 Task: Change the audio output module to WaveOut audio output.
Action: Mouse moved to (127, 14)
Screenshot: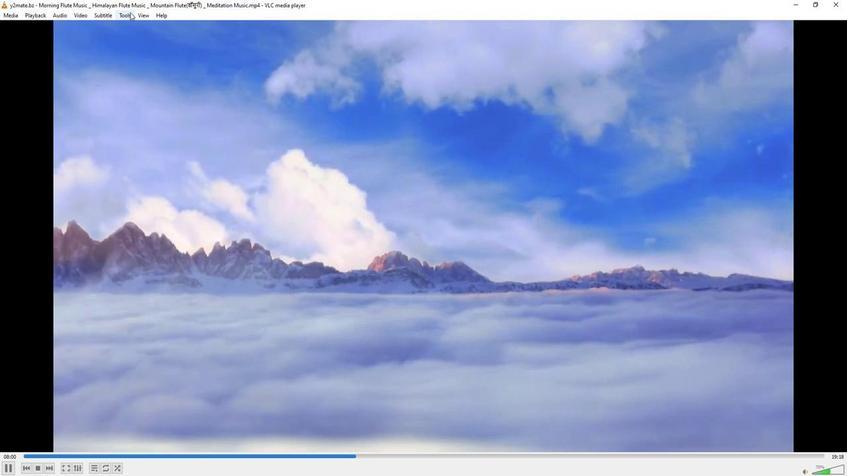 
Action: Mouse pressed left at (127, 14)
Screenshot: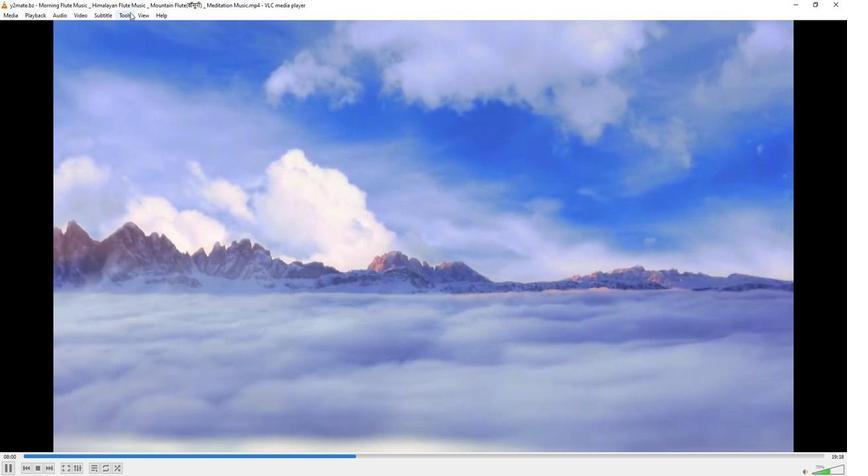 
Action: Mouse moved to (127, 120)
Screenshot: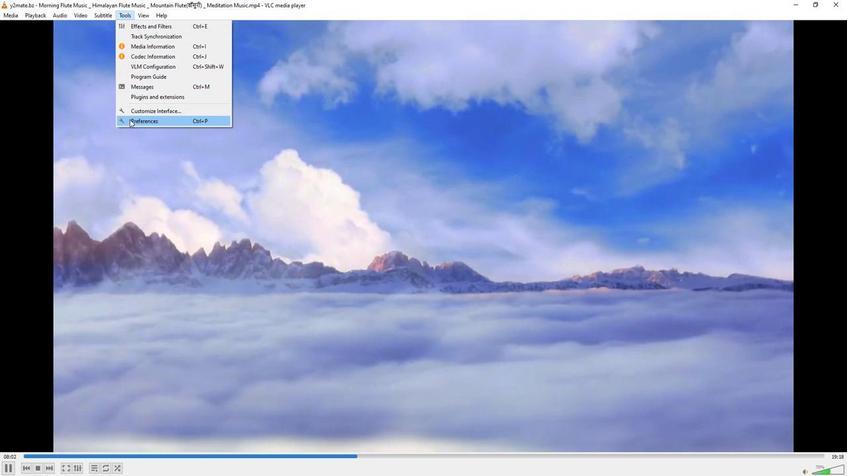 
Action: Mouse pressed left at (127, 120)
Screenshot: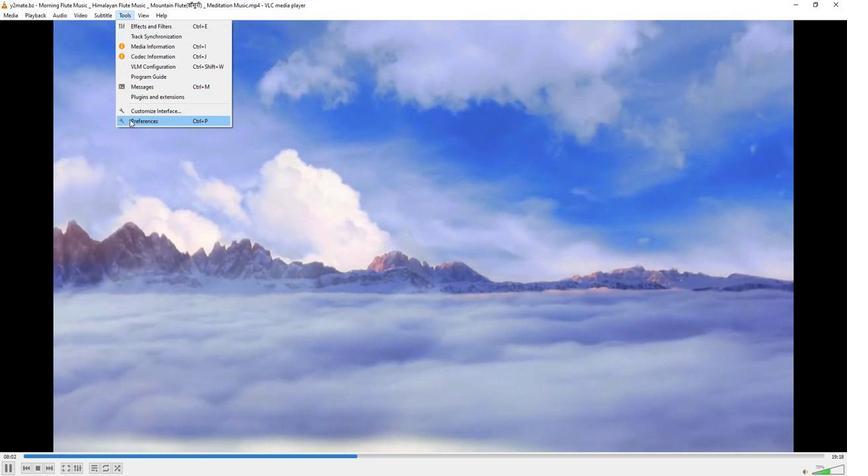 
Action: Mouse moved to (278, 388)
Screenshot: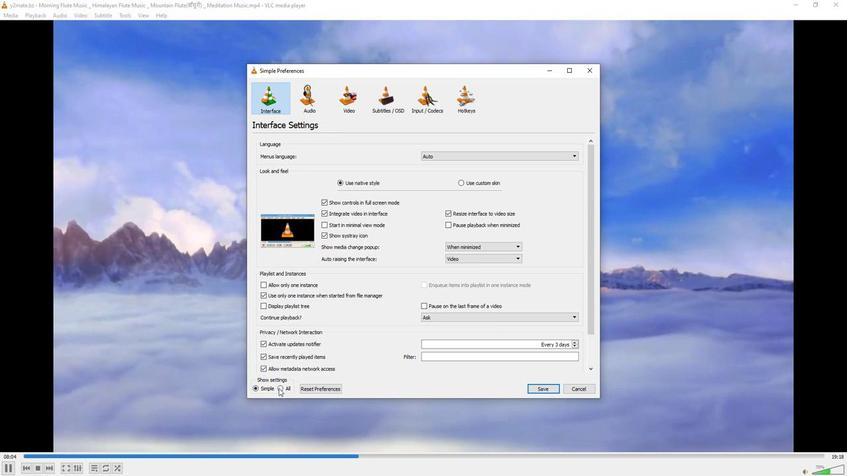 
Action: Mouse pressed left at (278, 388)
Screenshot: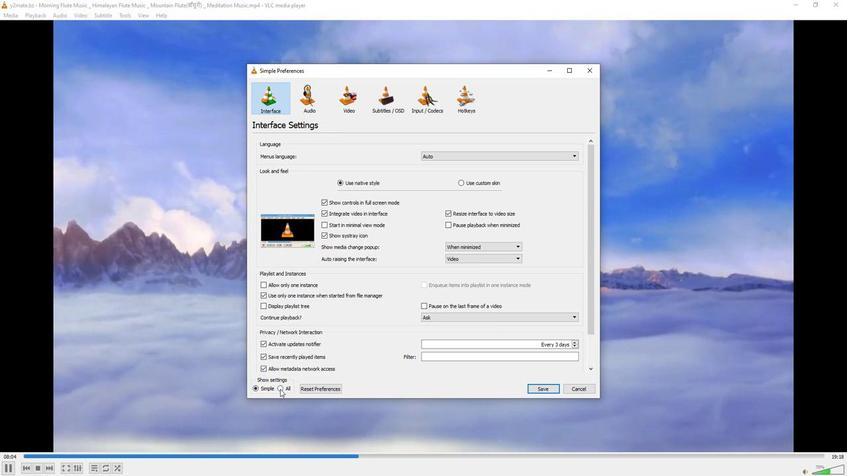 
Action: Mouse moved to (301, 203)
Screenshot: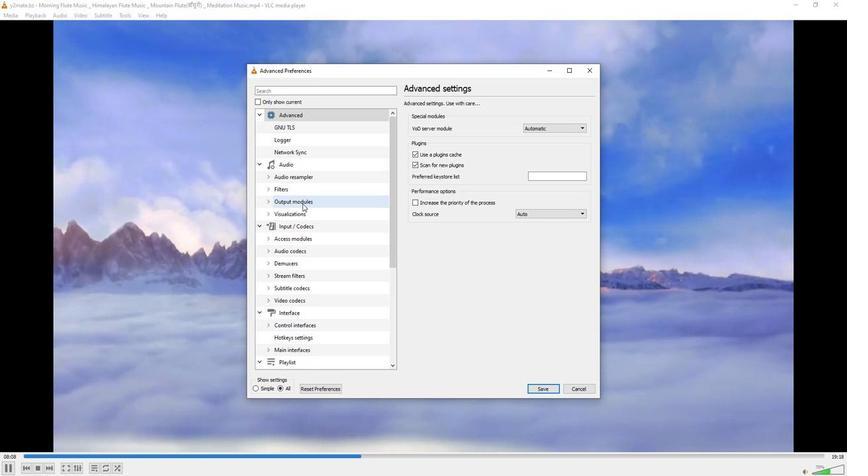 
Action: Mouse pressed left at (301, 203)
Screenshot: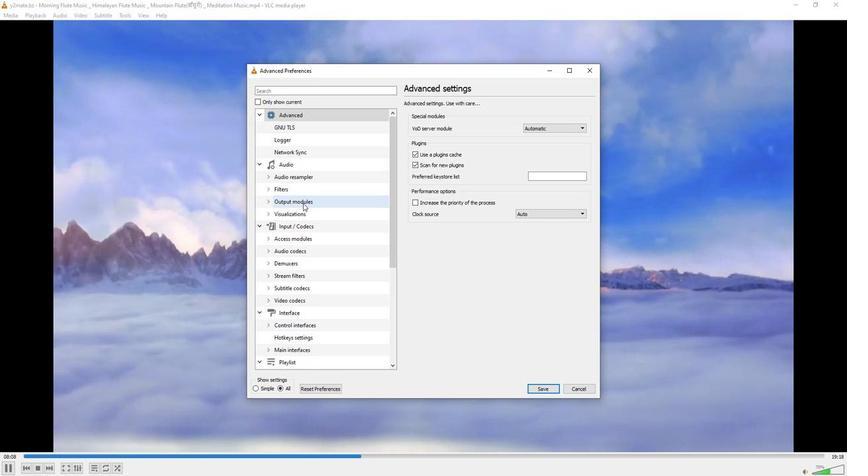 
Action: Mouse moved to (575, 117)
Screenshot: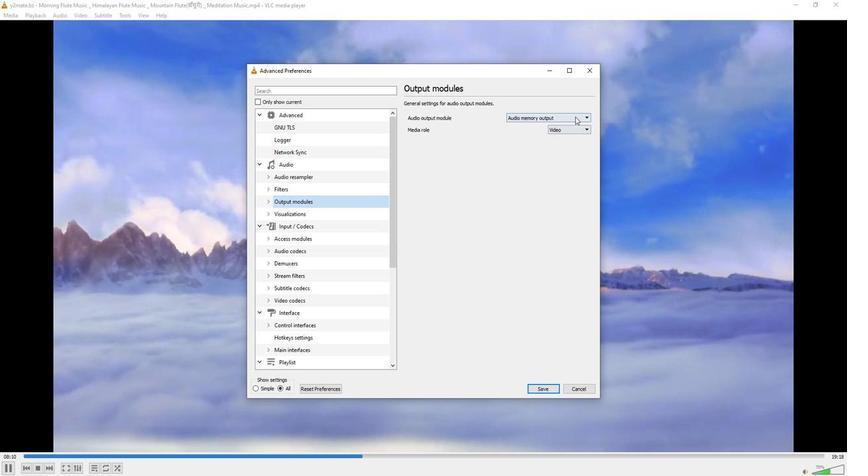 
Action: Mouse pressed left at (575, 117)
Screenshot: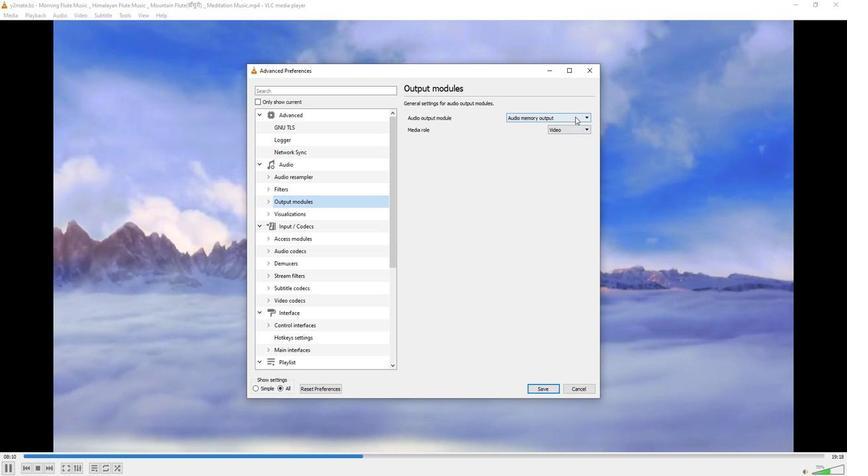 
Action: Mouse moved to (563, 143)
Screenshot: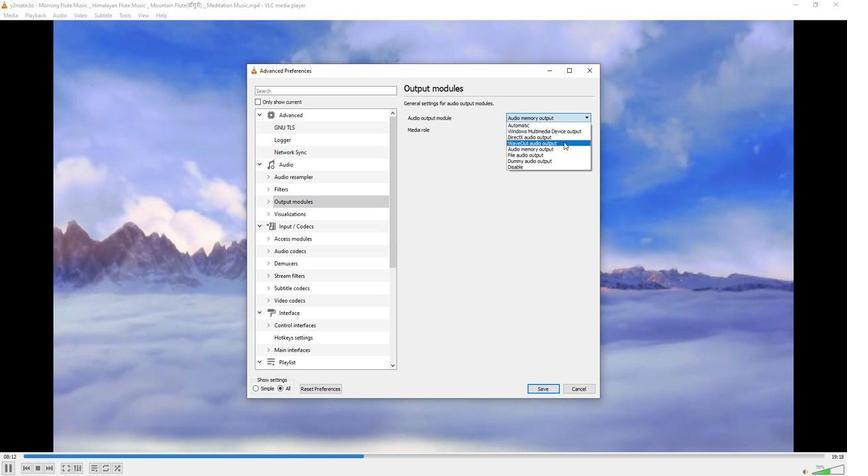 
Action: Mouse pressed left at (563, 143)
Screenshot: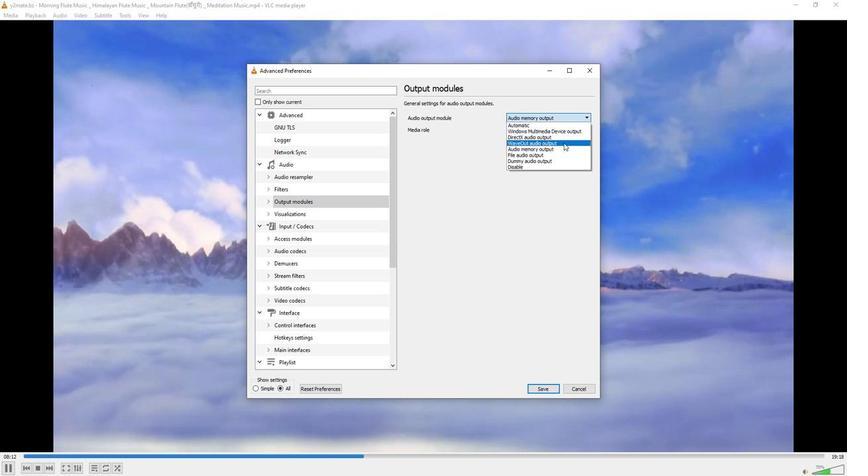 
Action: Mouse moved to (561, 149)
Screenshot: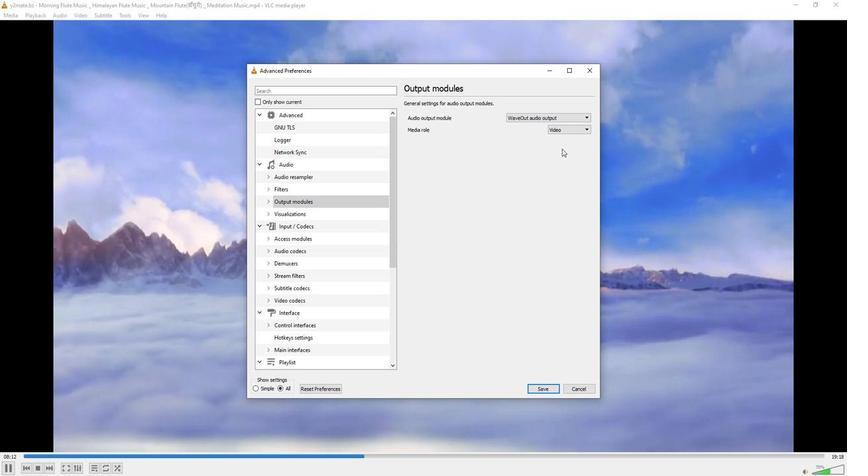 
